 Task: Send an email with the signature Ebony Rodriguez with the subject 'Request for a leave of absence' and the message 'I will need to check with our team before providing a response.' from softage.1@softage.net to softage.2@softage.net and softage.3@softage.net with CC to softage.4@softage.net
Action: Key pressed n
Screenshot: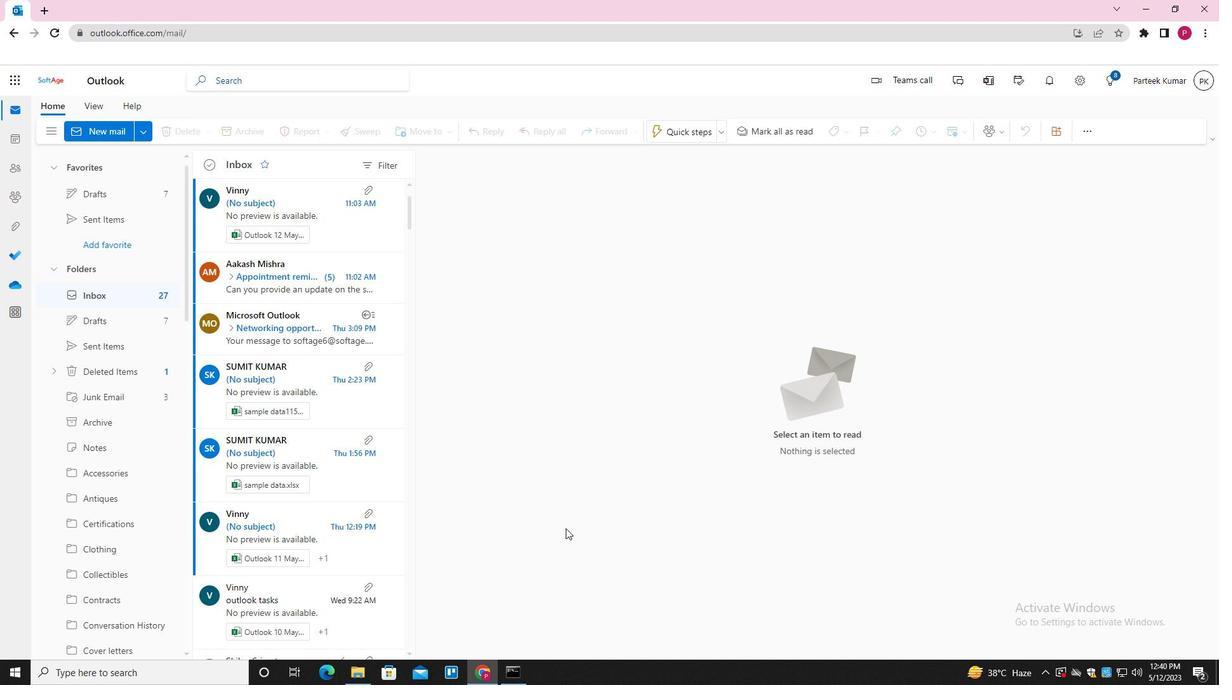 
Action: Mouse moved to (854, 132)
Screenshot: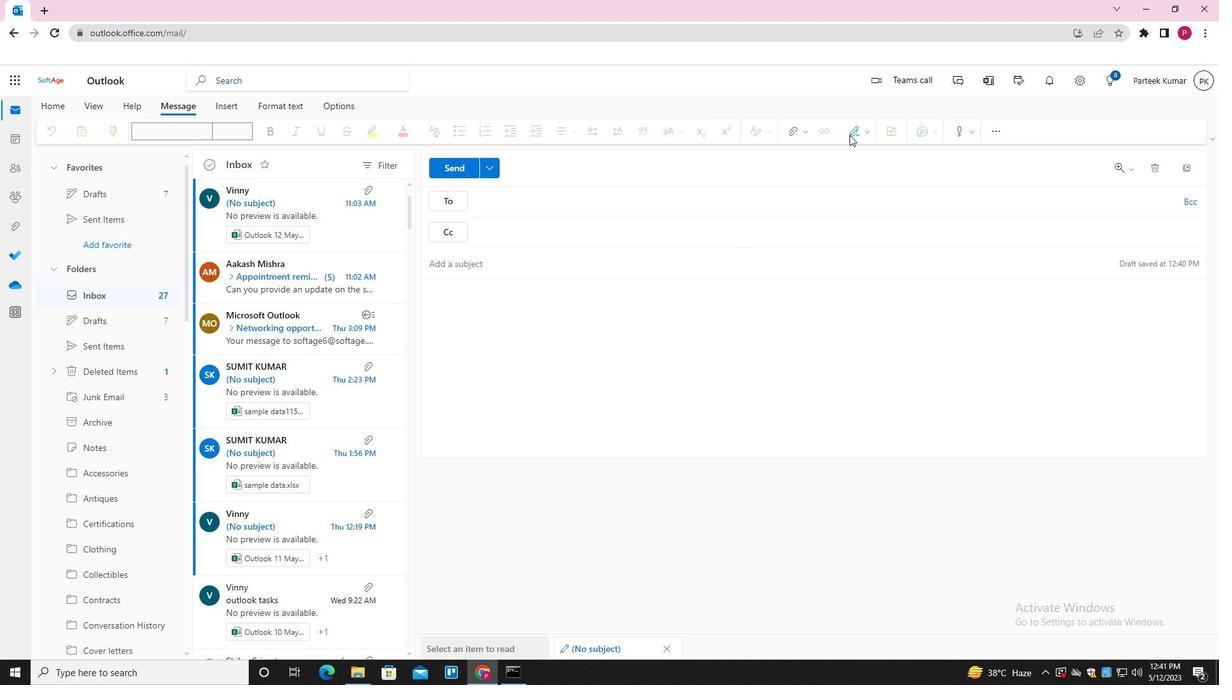 
Action: Mouse pressed left at (854, 132)
Screenshot: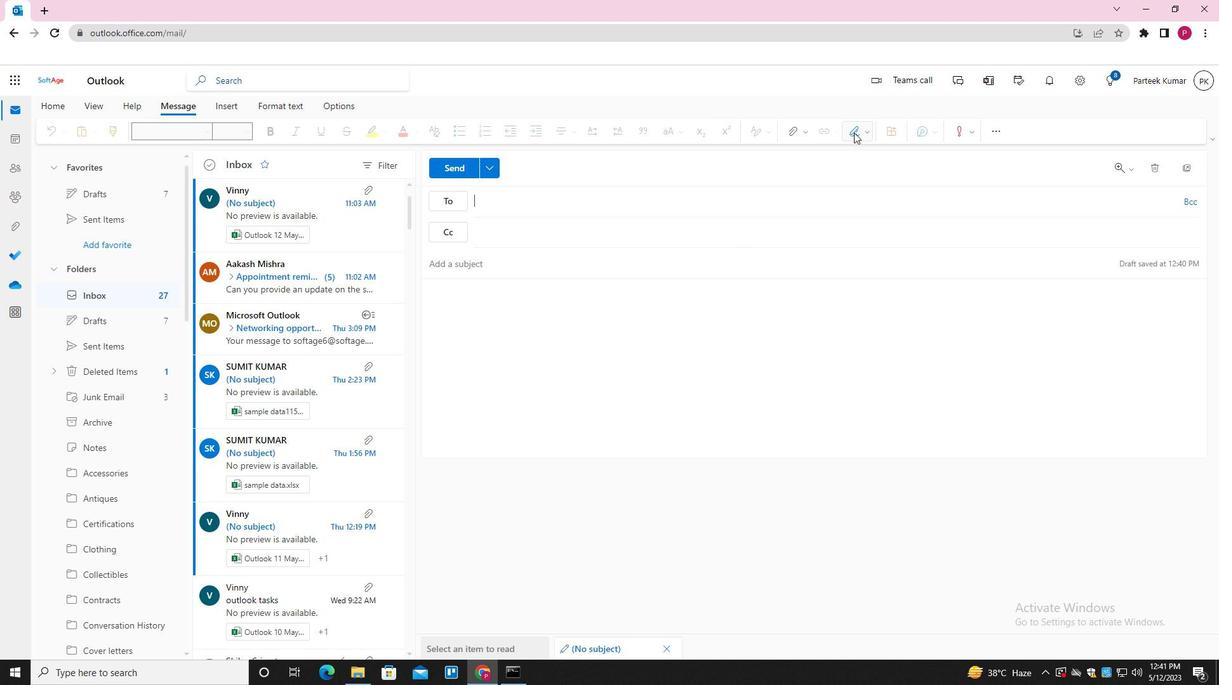 
Action: Mouse moved to (836, 183)
Screenshot: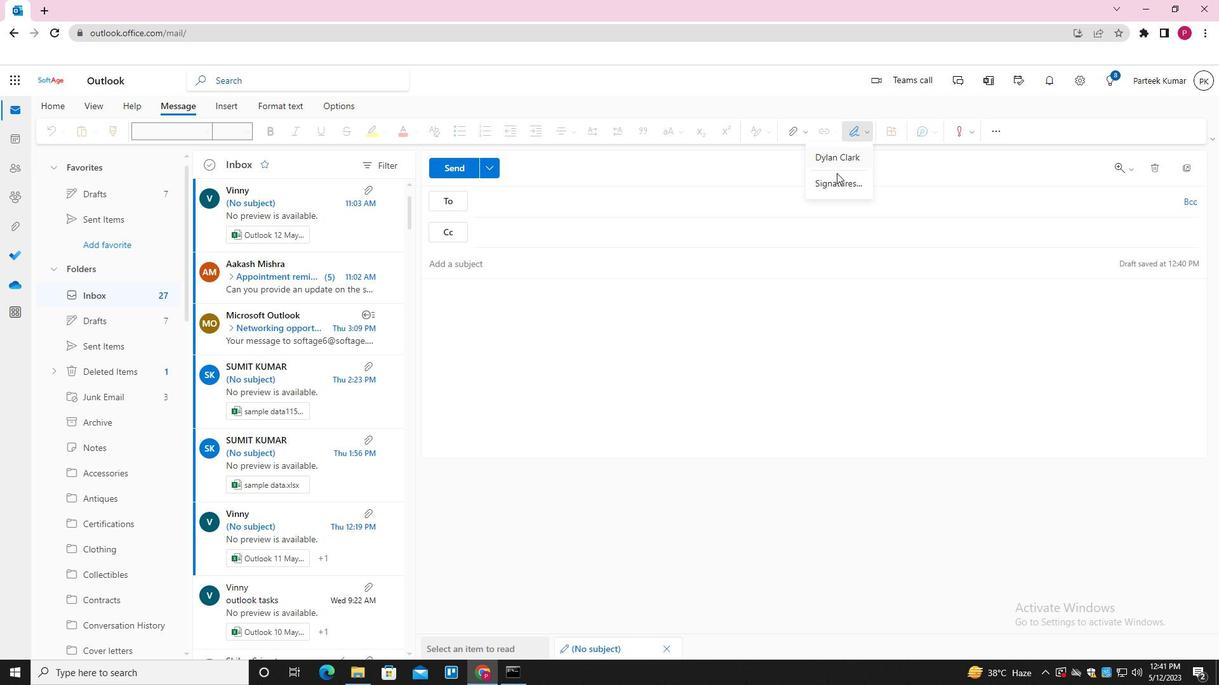 
Action: Mouse pressed left at (836, 183)
Screenshot: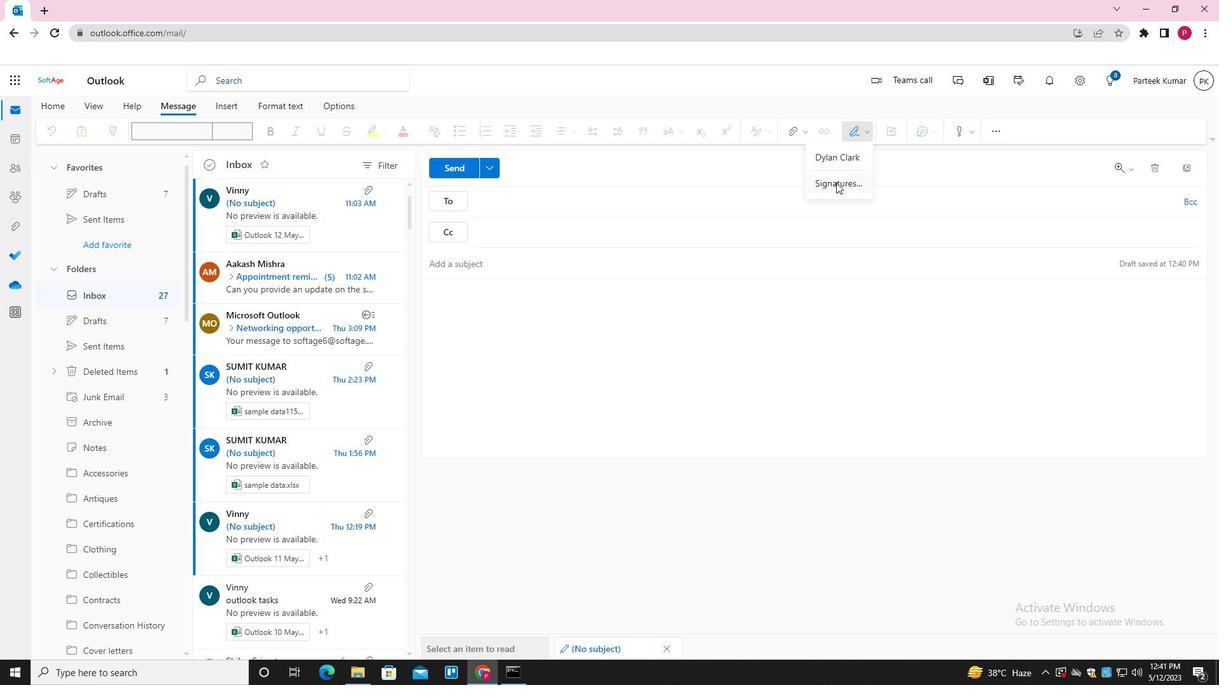 
Action: Mouse moved to (870, 234)
Screenshot: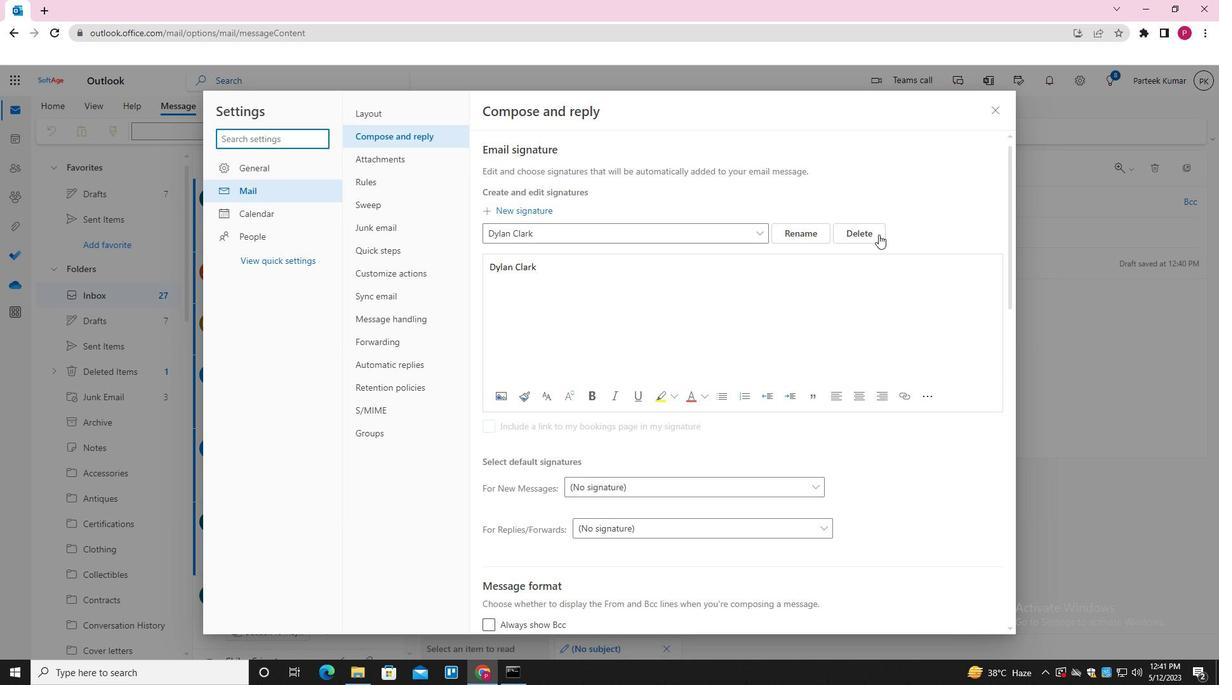 
Action: Mouse pressed left at (870, 234)
Screenshot: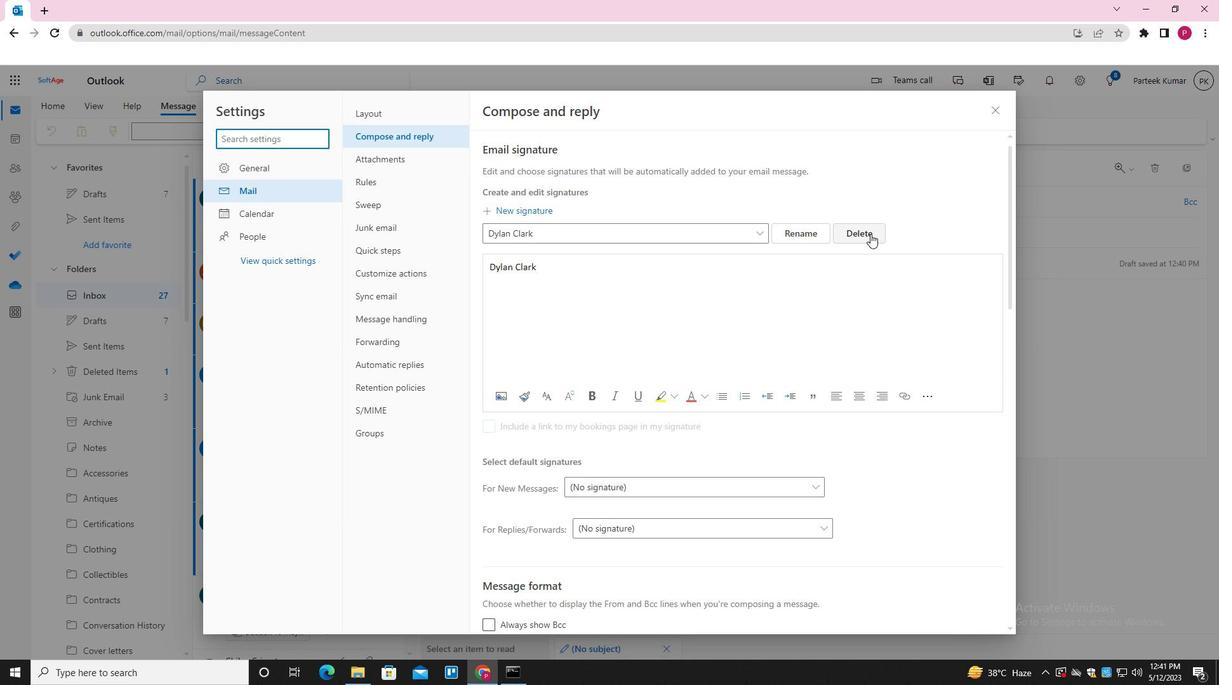
Action: Mouse moved to (699, 232)
Screenshot: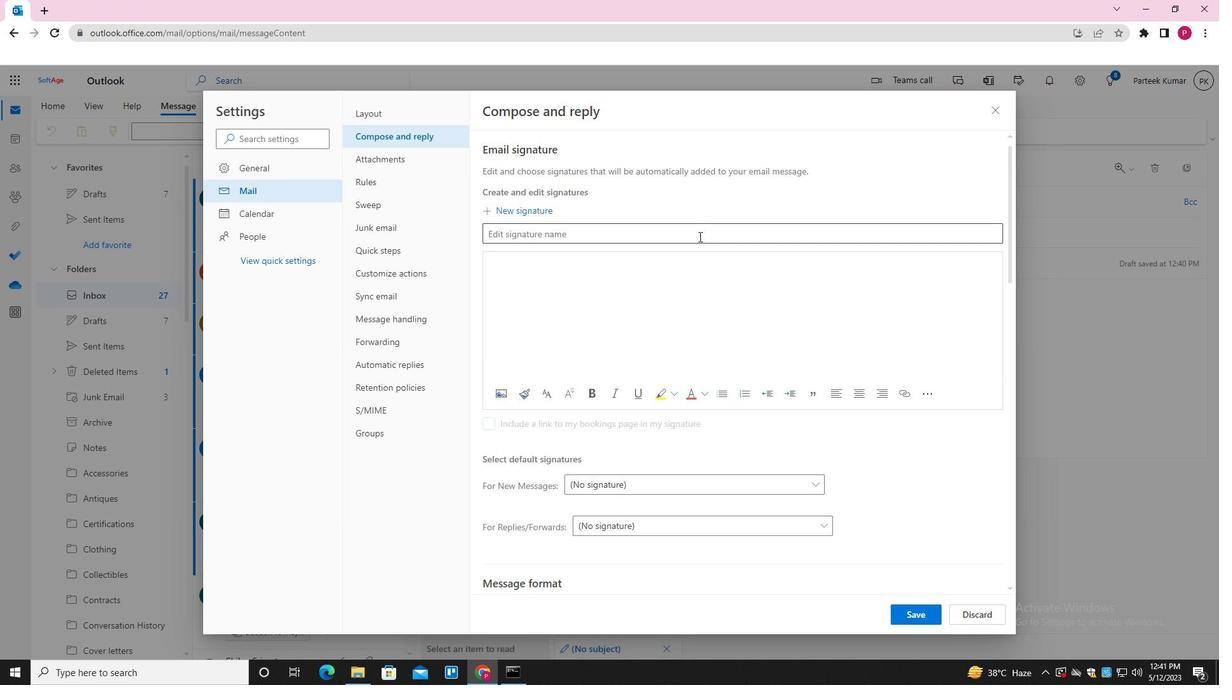 
Action: Mouse pressed left at (699, 232)
Screenshot: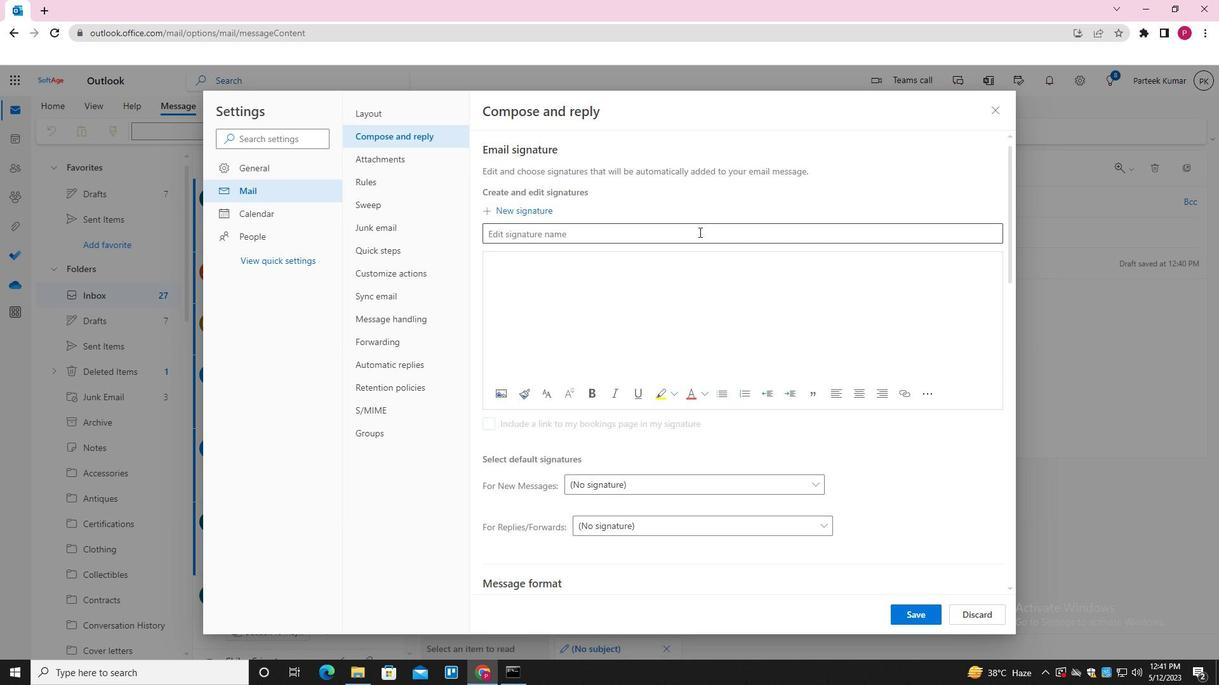 
Action: Key pressed <Key.shift>EBONY<Key.space><Key.shift>RODRIGUEZ<Key.tab><Key.shift>EBONY<Key.space><Key.shift>RODRIGUEZ
Screenshot: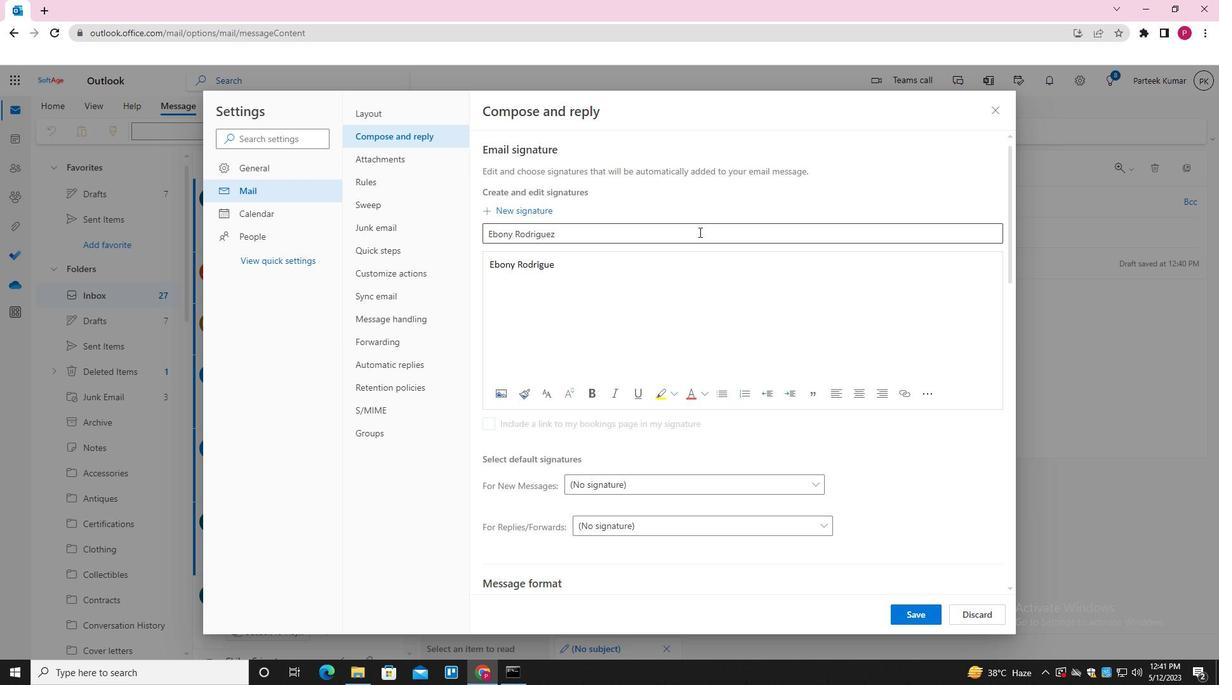 
Action: Mouse moved to (915, 620)
Screenshot: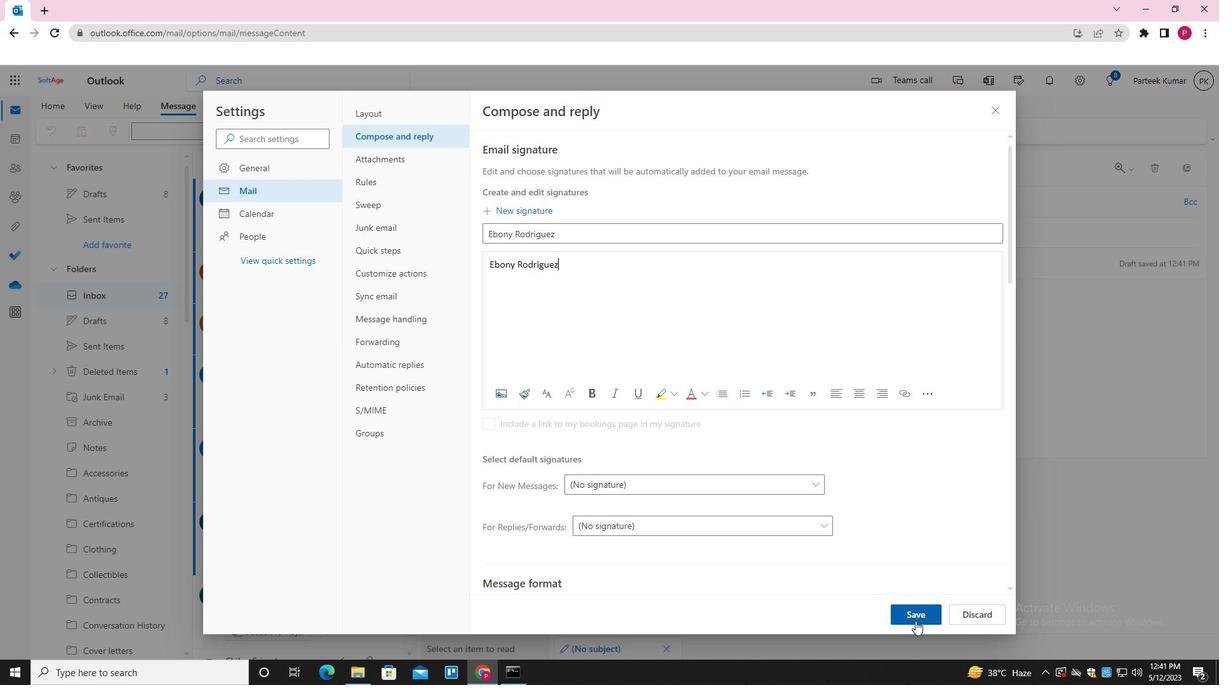 
Action: Mouse pressed left at (915, 620)
Screenshot: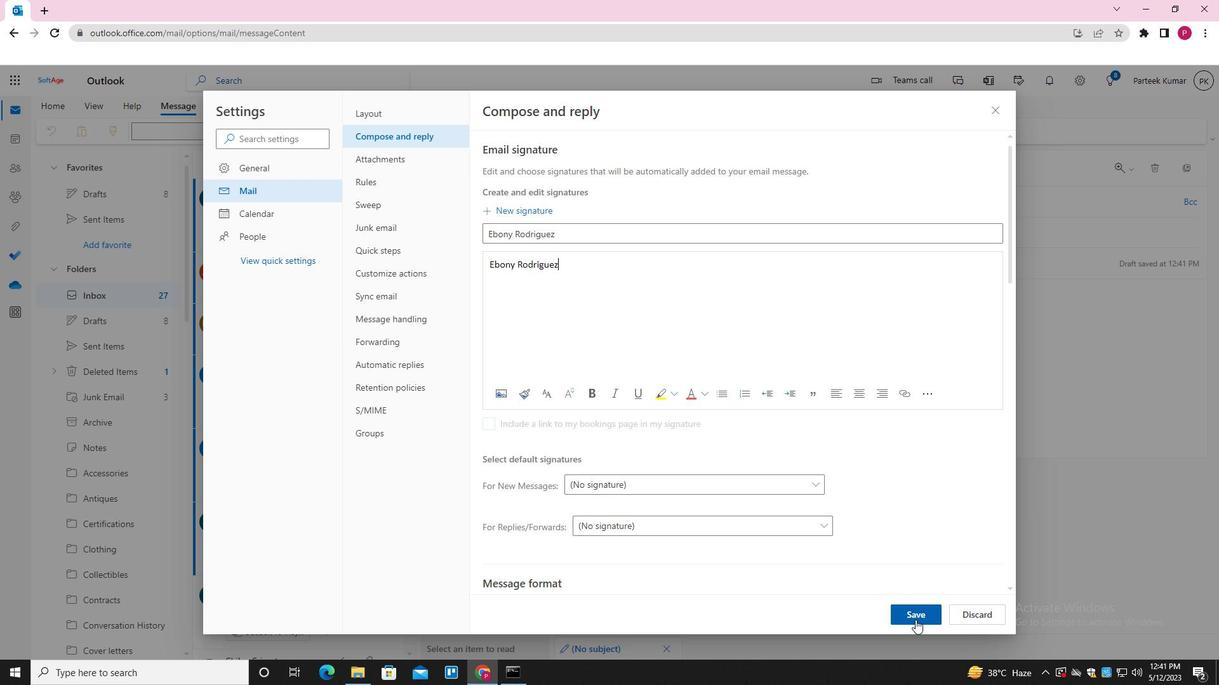 
Action: Mouse moved to (988, 113)
Screenshot: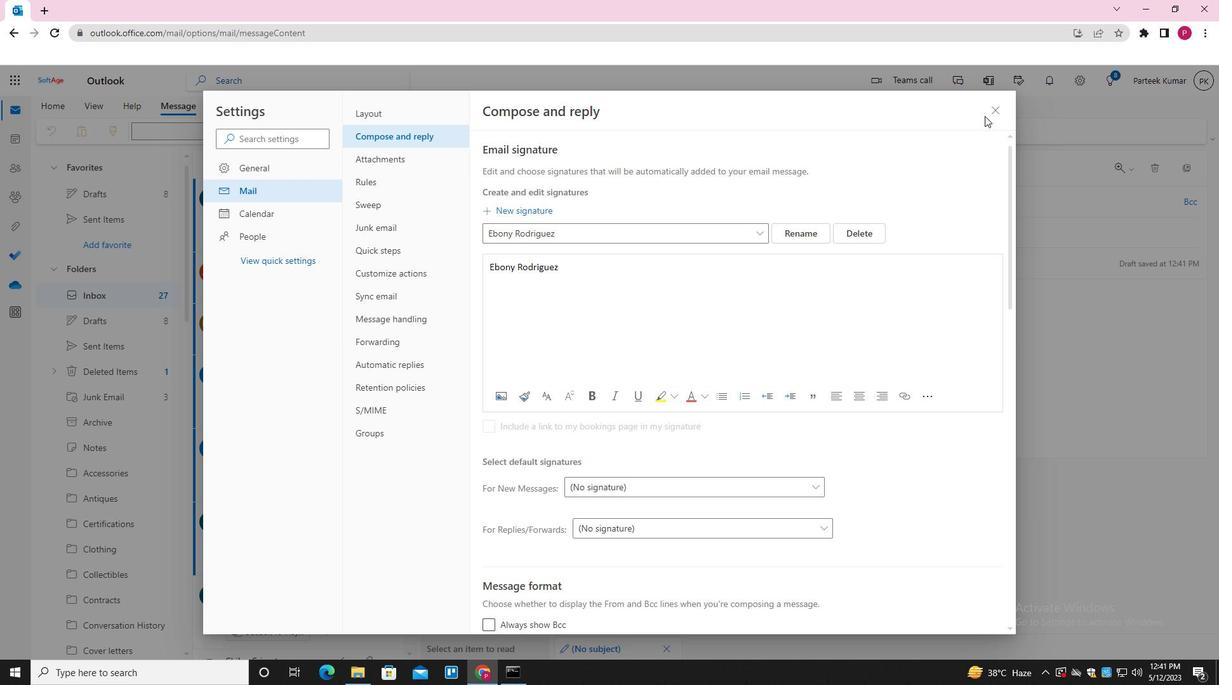 
Action: Mouse pressed left at (988, 113)
Screenshot: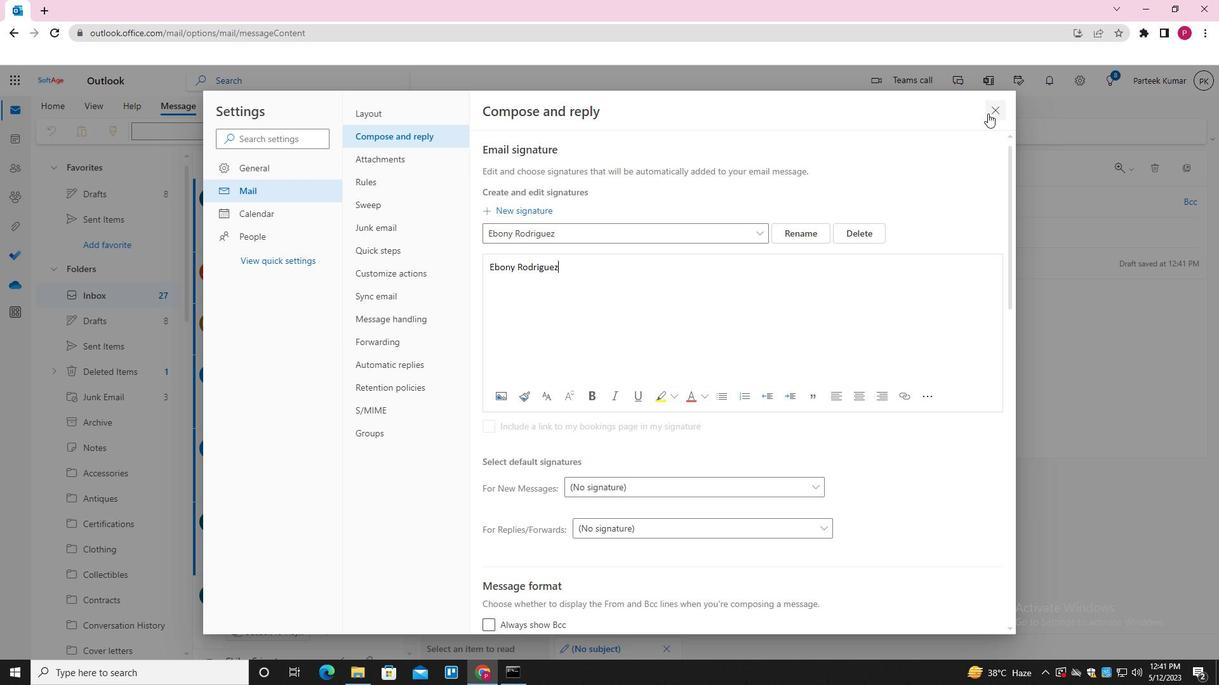 
Action: Mouse moved to (854, 135)
Screenshot: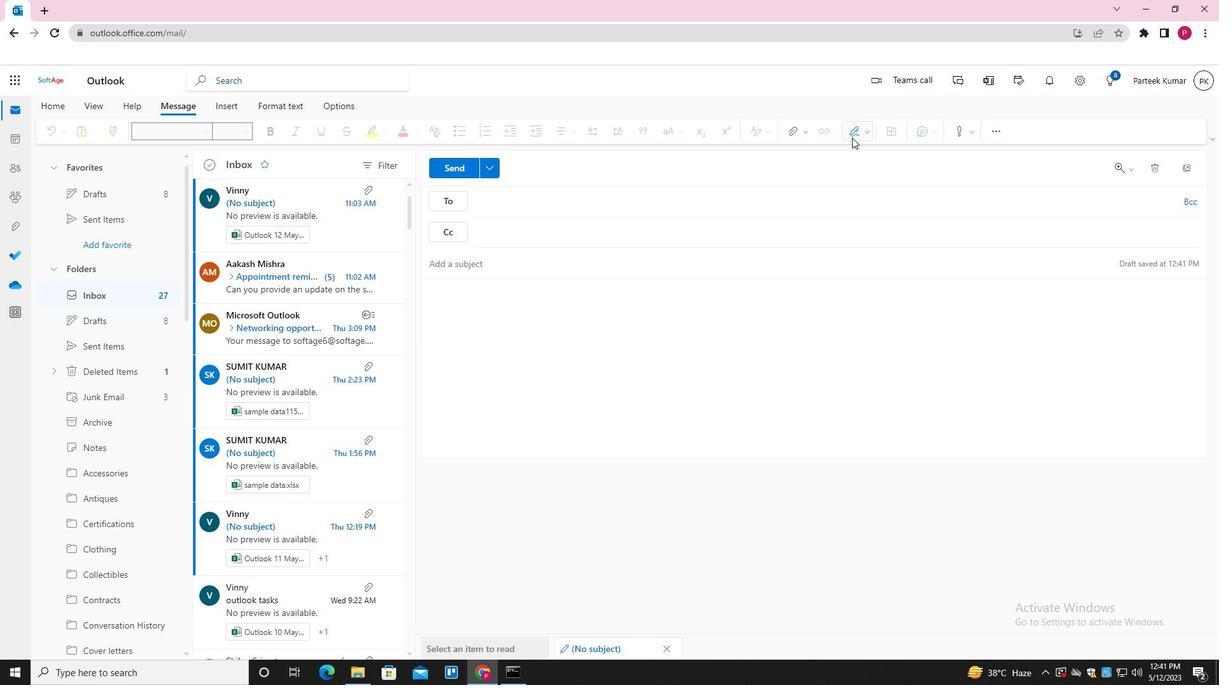 
Action: Mouse pressed left at (854, 135)
Screenshot: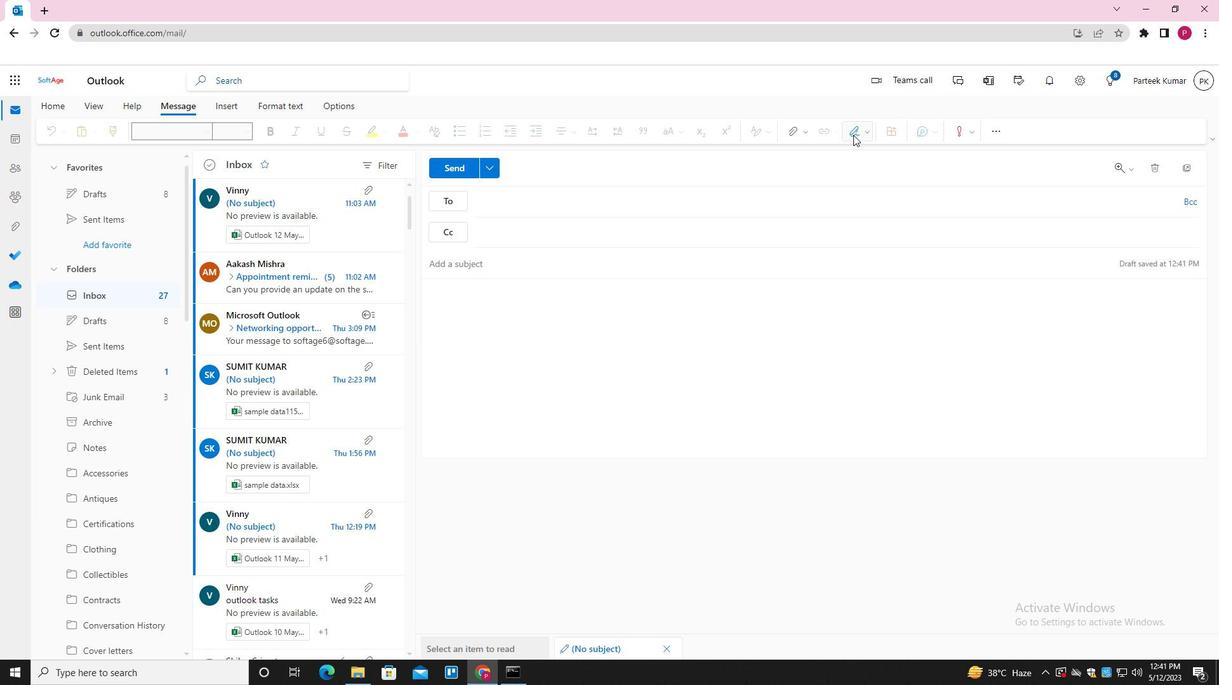 
Action: Mouse moved to (838, 157)
Screenshot: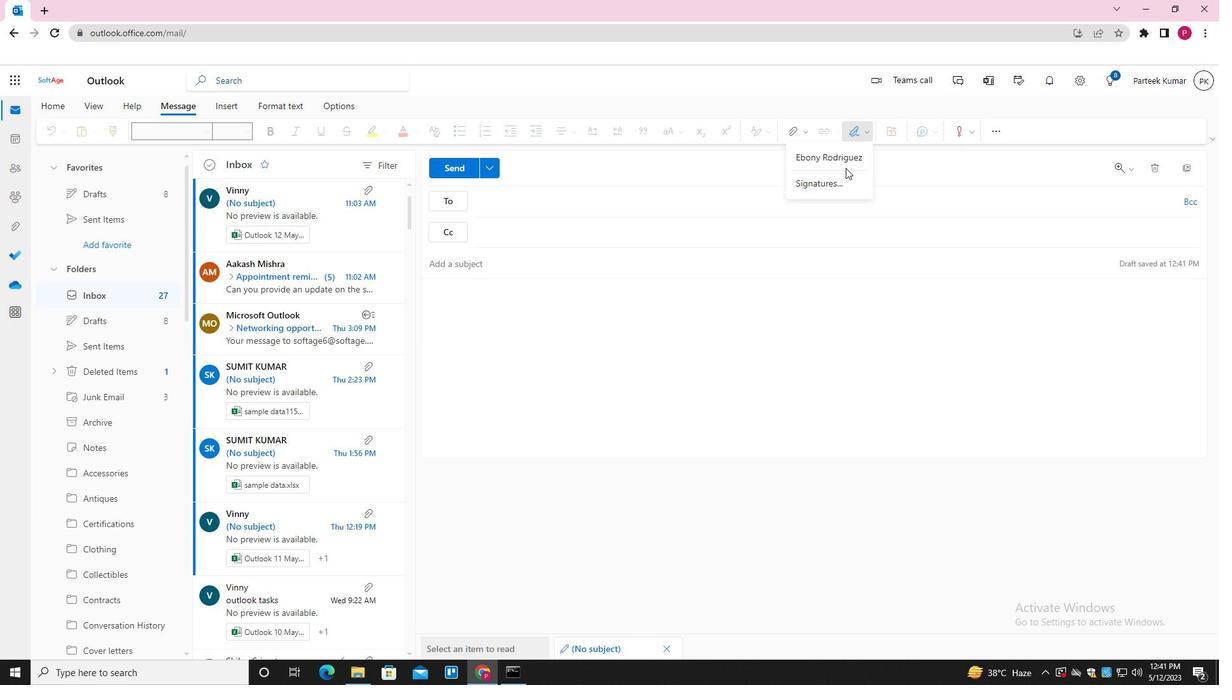 
Action: Mouse pressed left at (838, 157)
Screenshot: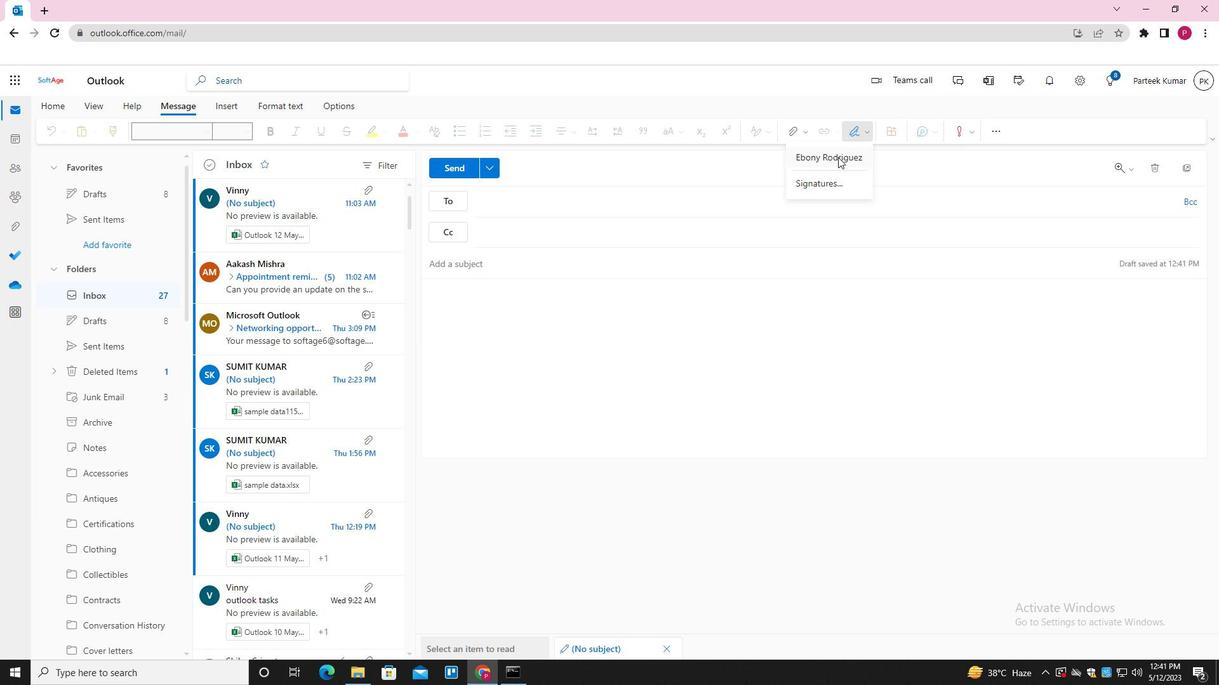 
Action: Mouse moved to (517, 265)
Screenshot: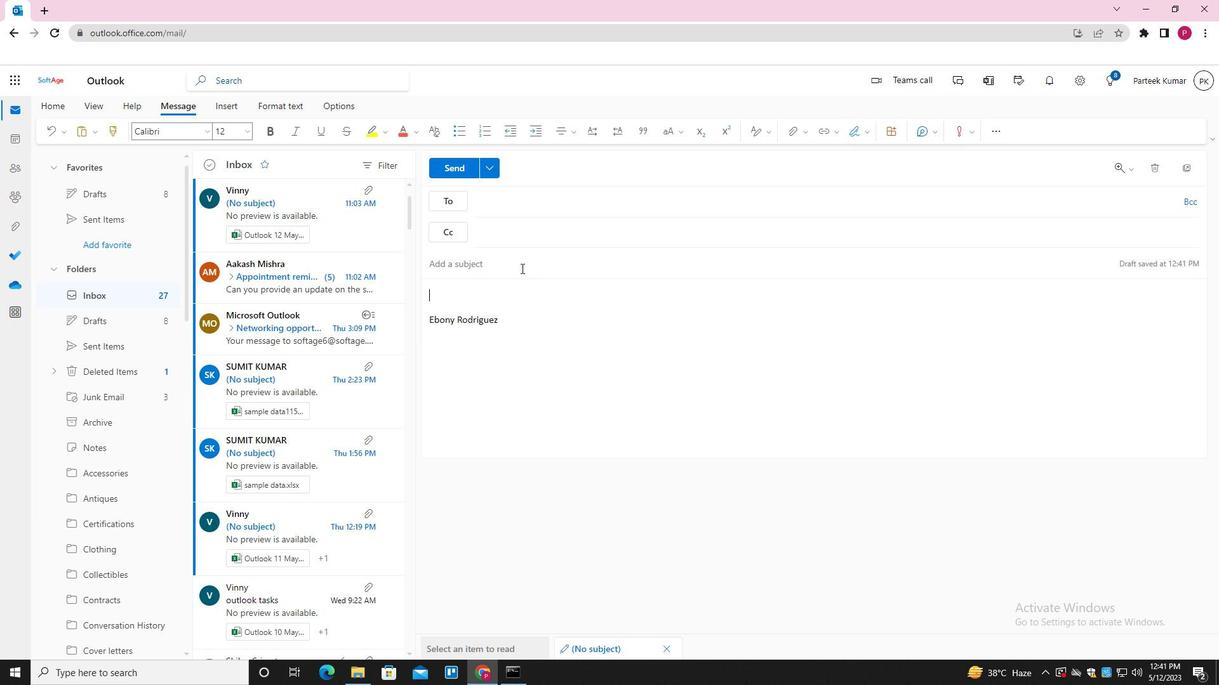 
Action: Mouse pressed left at (517, 265)
Screenshot: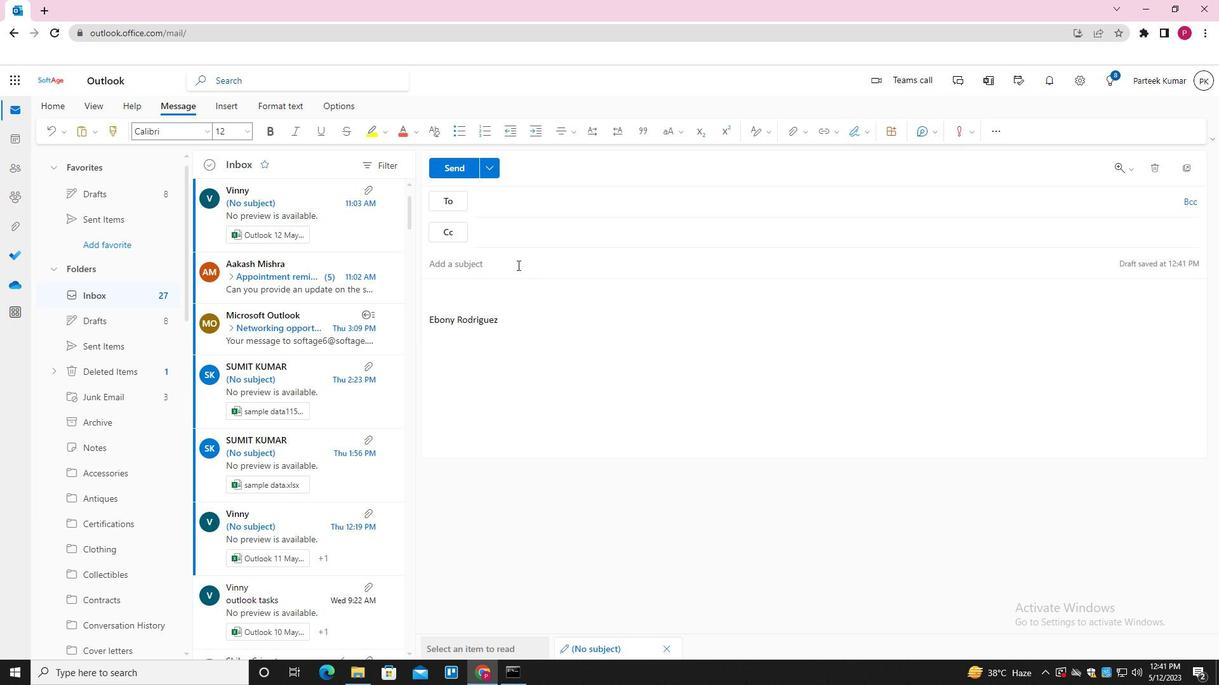 
Action: Key pressed <Key.shift>REQUEST<Key.space>FOR<Key.space>A<Key.space>LEAVE<Key.space>OF<Key.space>ABSENCE<Key.space><Key.tab><Key.shift_r>I<Key.space>WILL<Key.space>NEED<Key.space>TO<Key.space>CHECK<Key.space>WITH<Key.space>OUR<Key.space>TEAM<Key.space>BEFORE<Key.space>PROVDING<Key.space><Key.backspace><Key.backspace><Key.backspace><Key.backspace><Key.backspace>IDING<Key.space>A<Key.space>RESPONSE<Key.space>
Screenshot: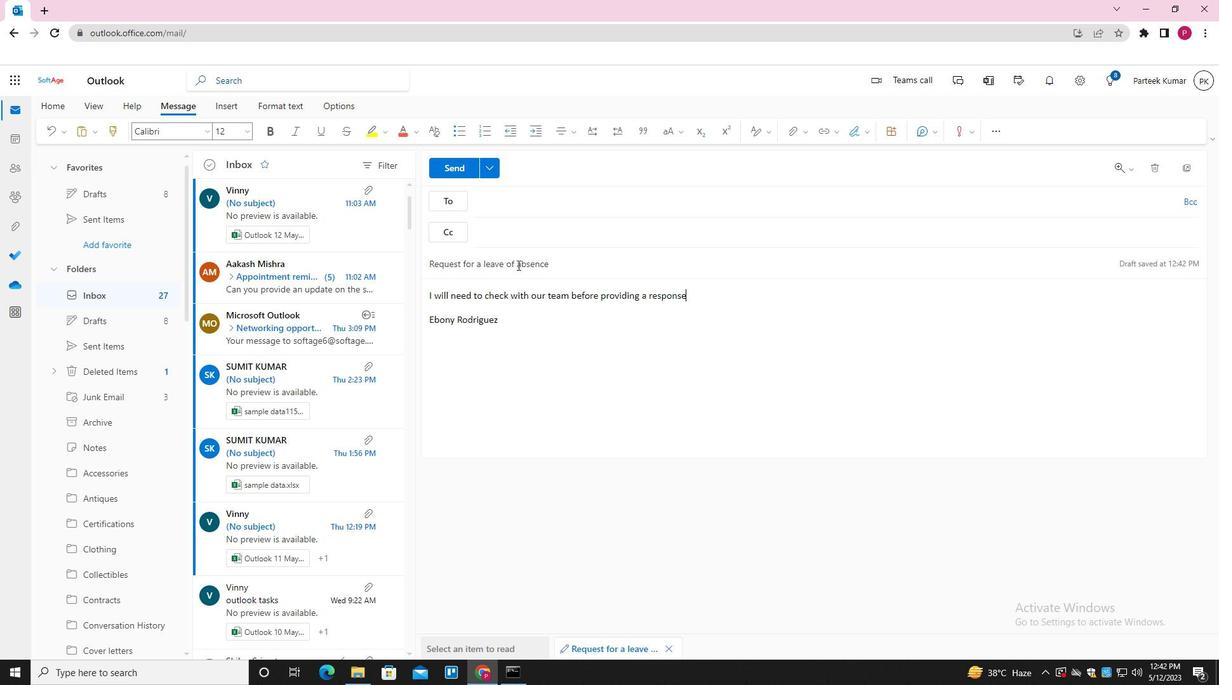 
Action: Mouse moved to (547, 203)
Screenshot: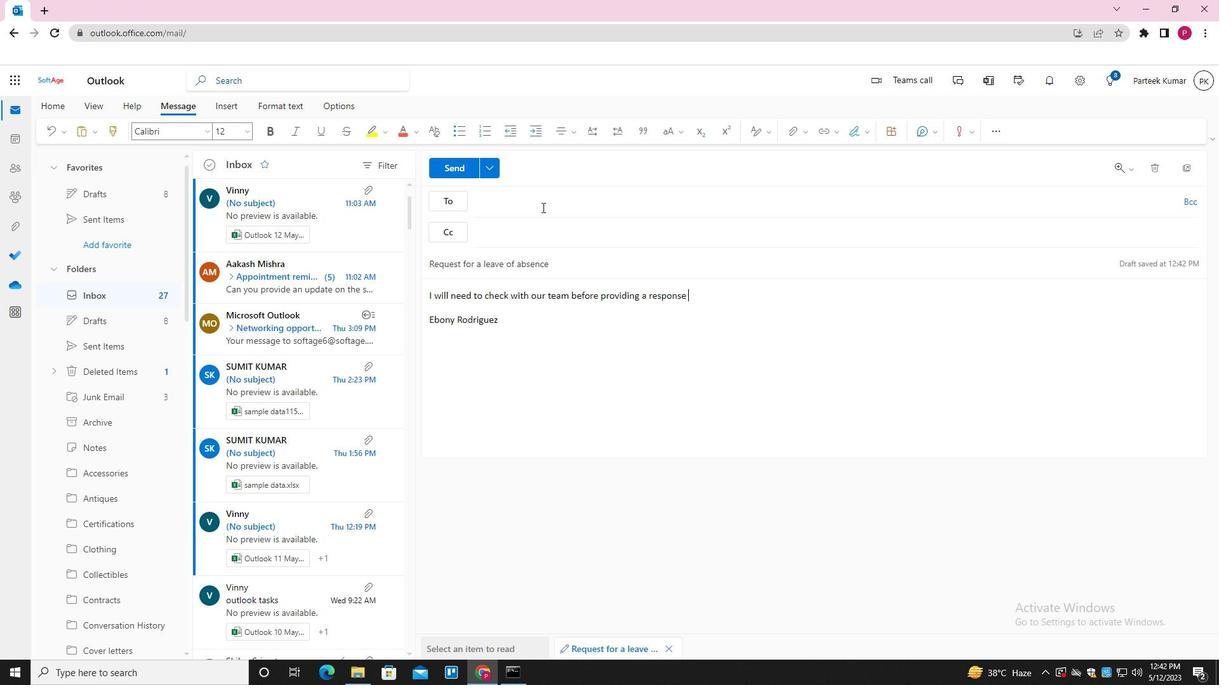 
Action: Mouse pressed left at (547, 203)
Screenshot: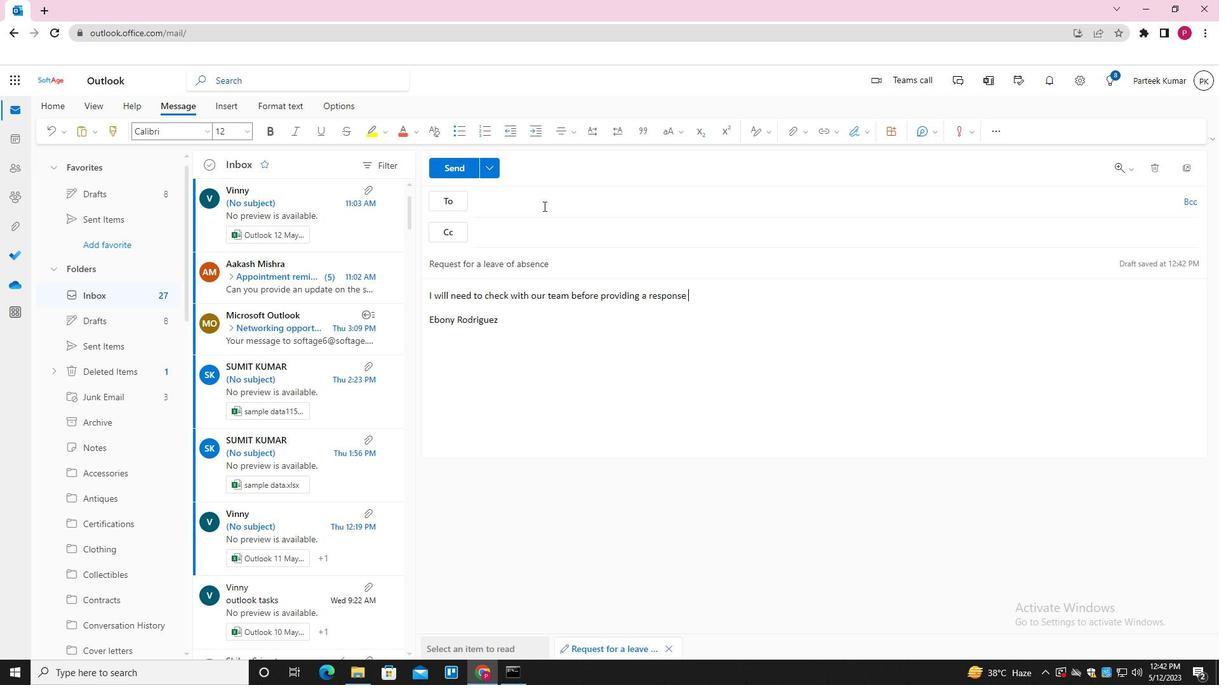 
Action: Key pressed SOFTAGE.2<Key.shift>@SOFTAGE.NET<Key.enter>SOFTAGR<Key.backspace>E.3<Key.shift>@SOFTAGE.NET<Key.enter><Key.tab>SOFTAGE.4<Key.shift>@SOFTAGE.NET<Key.enter>
Screenshot: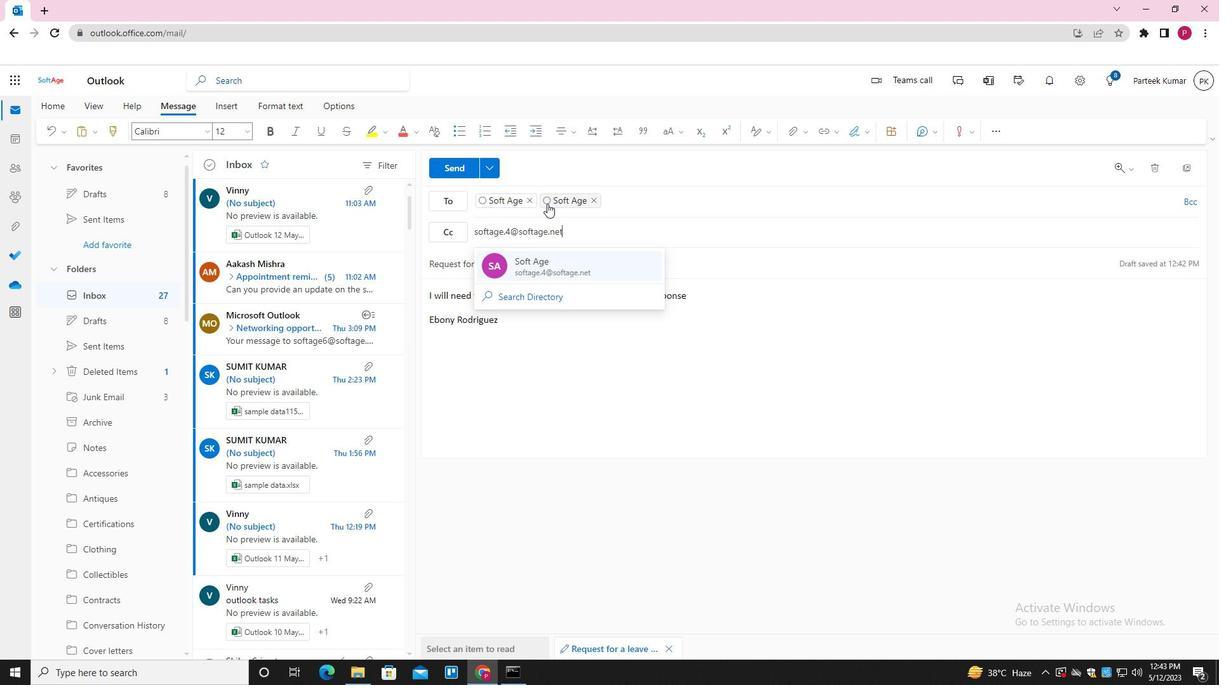 
Action: Mouse moved to (449, 167)
Screenshot: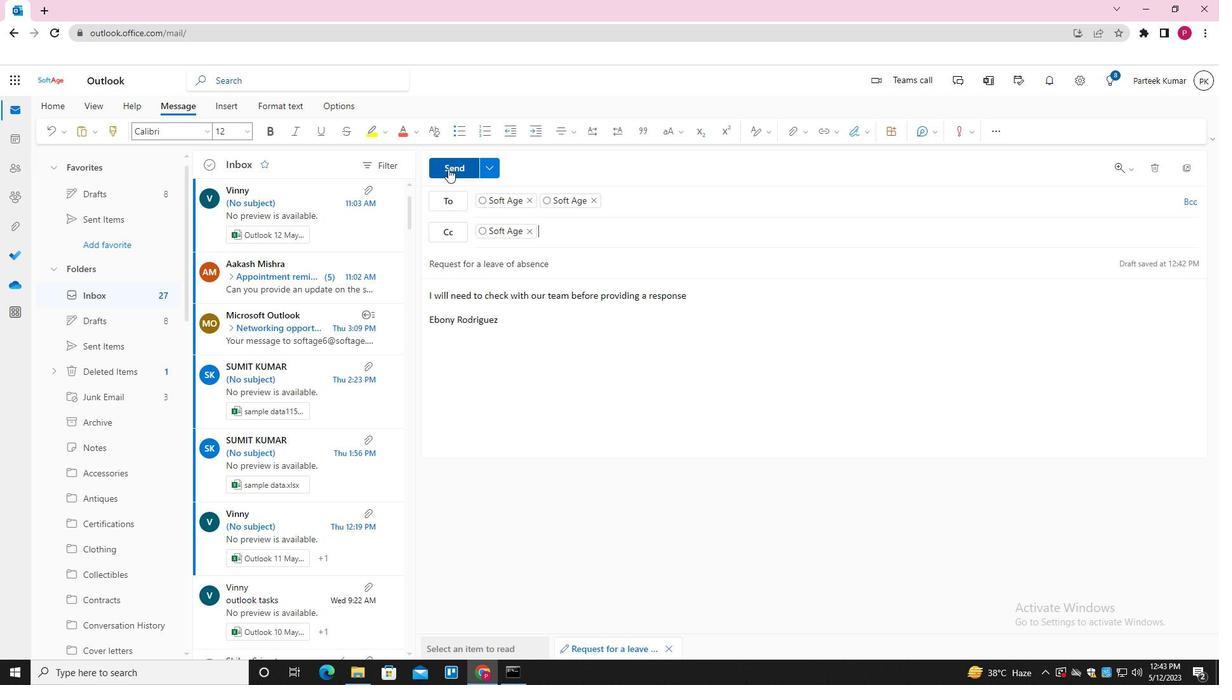 
Action: Mouse pressed left at (449, 167)
Screenshot: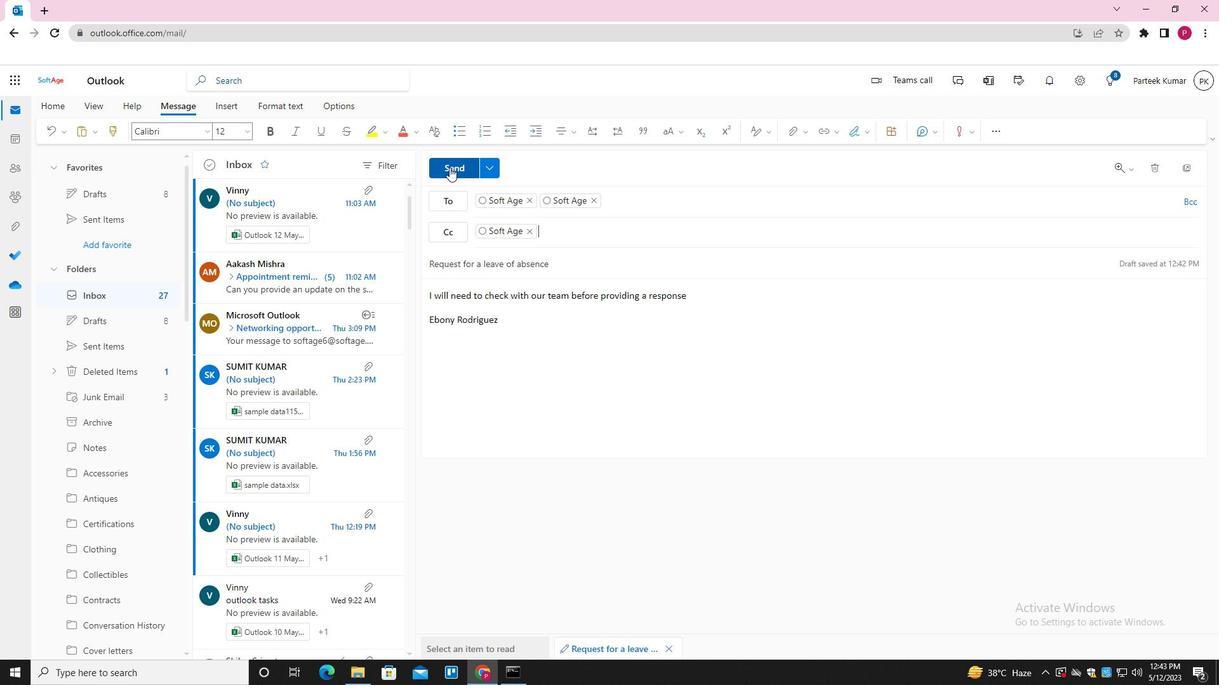 
Action: Mouse moved to (544, 309)
Screenshot: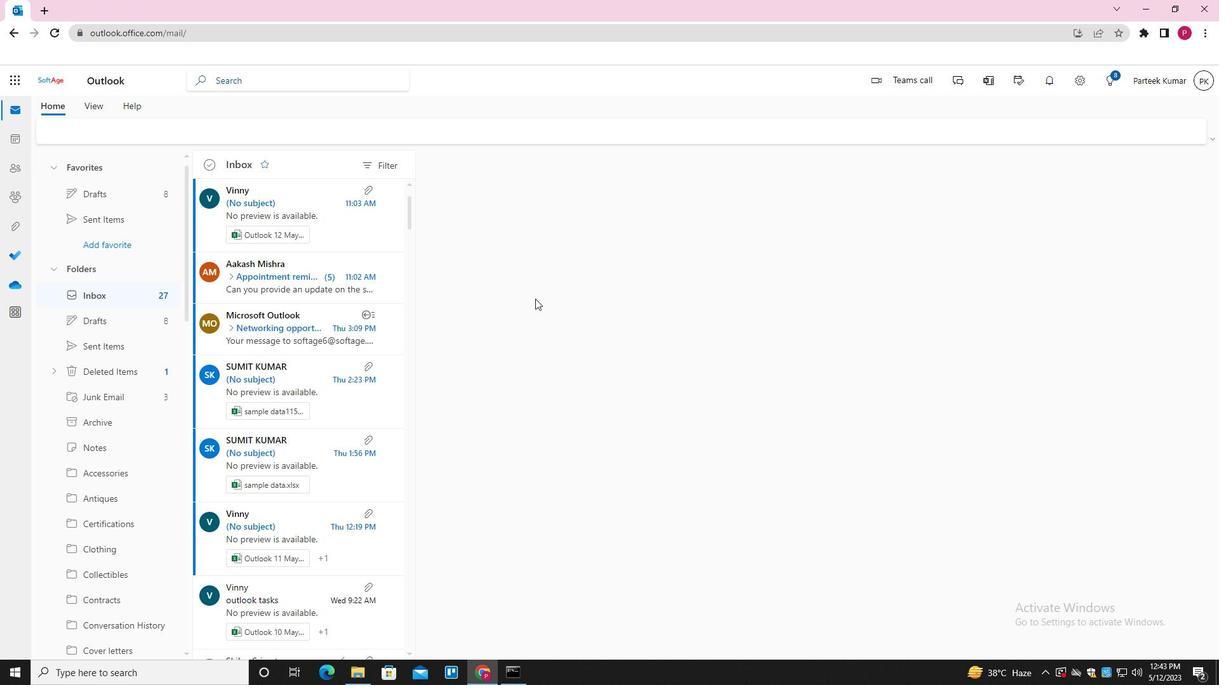 
